 Task: Create a rule when custom fields attachments is set to a date not in this month by me.
Action: Mouse moved to (1003, 83)
Screenshot: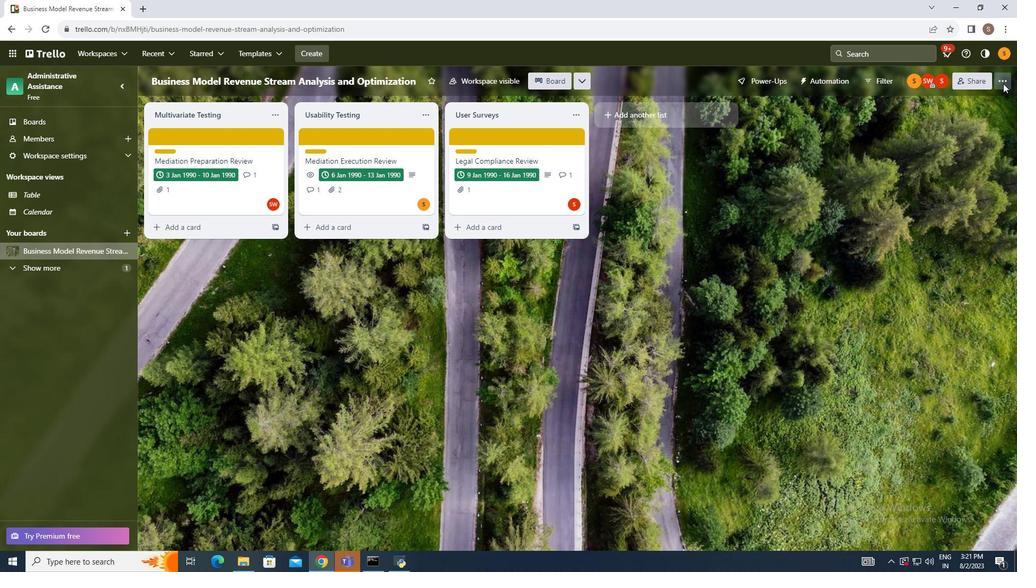 
Action: Mouse pressed left at (1003, 83)
Screenshot: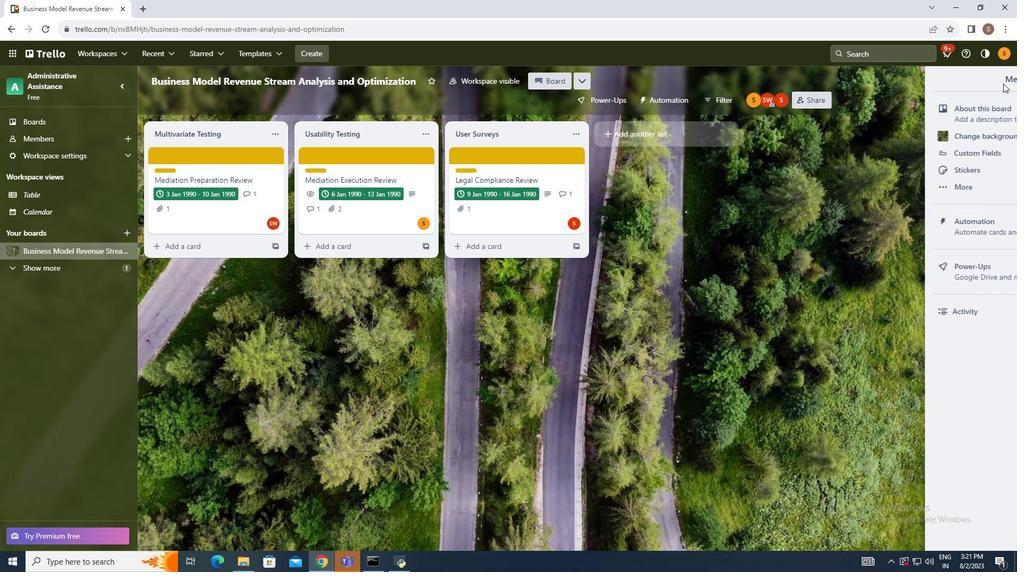 
Action: Mouse moved to (937, 223)
Screenshot: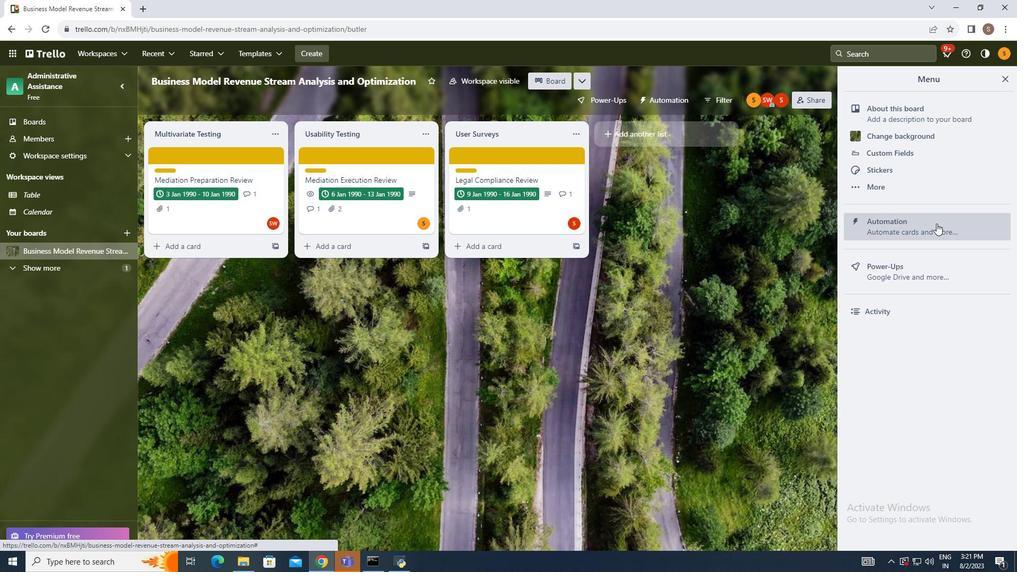 
Action: Mouse pressed left at (937, 223)
Screenshot: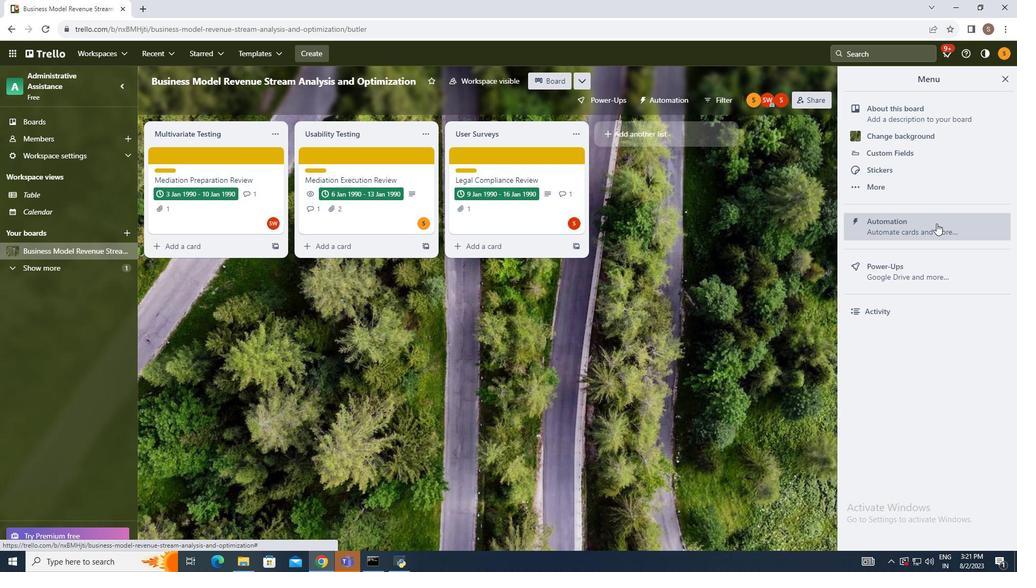 
Action: Mouse moved to (189, 190)
Screenshot: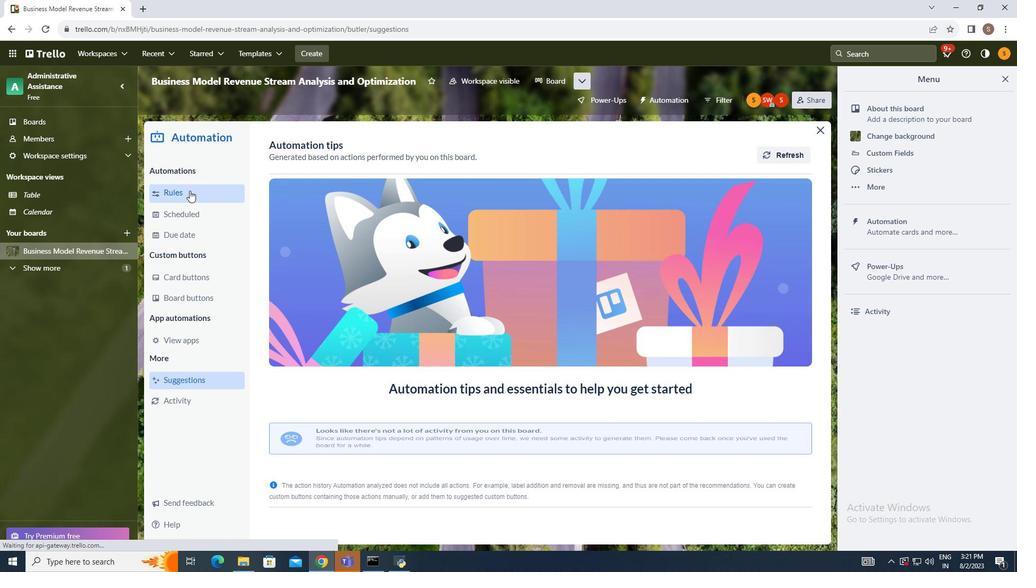 
Action: Mouse pressed left at (189, 190)
Screenshot: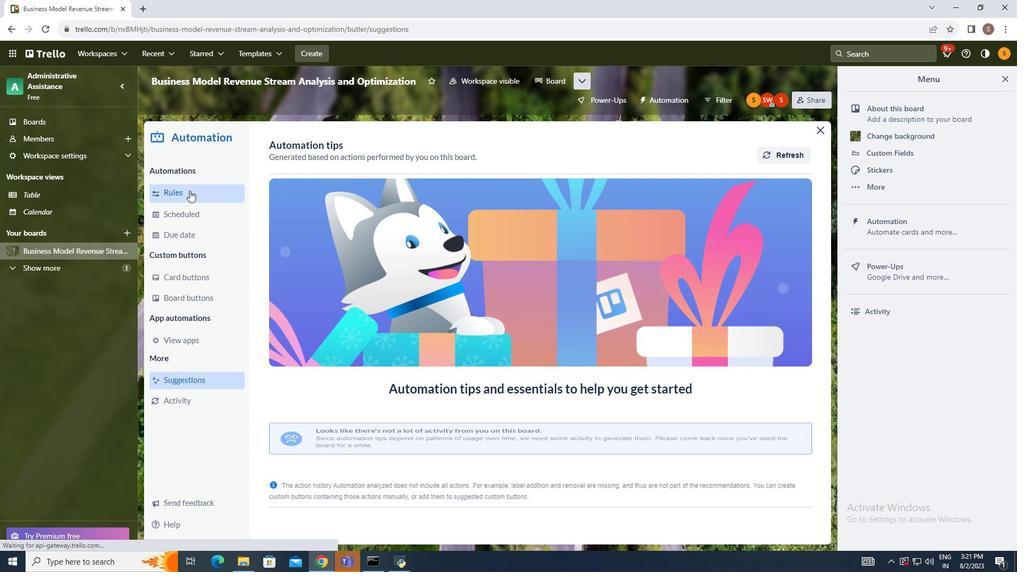 
Action: Mouse moved to (723, 149)
Screenshot: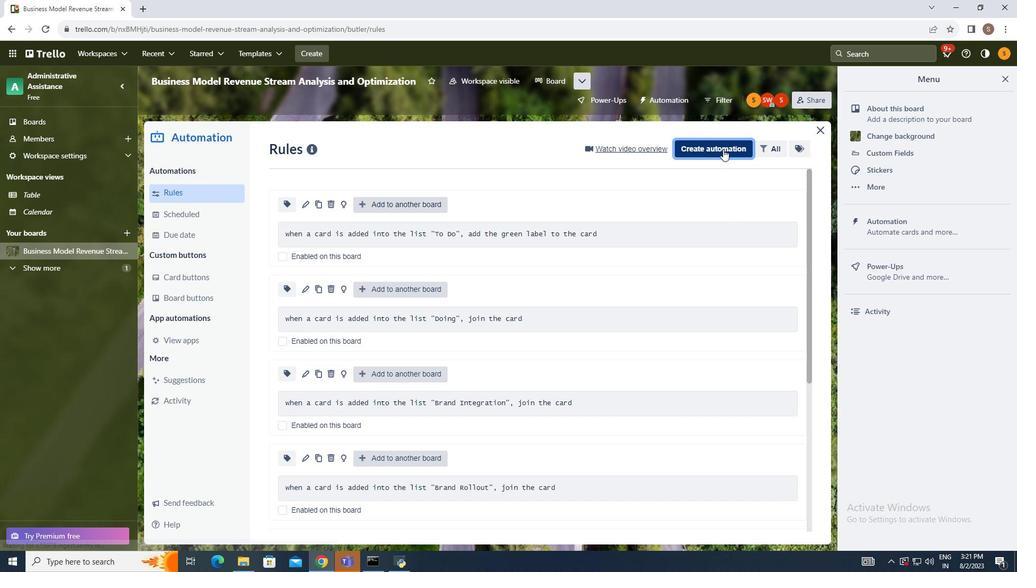 
Action: Mouse pressed left at (723, 149)
Screenshot: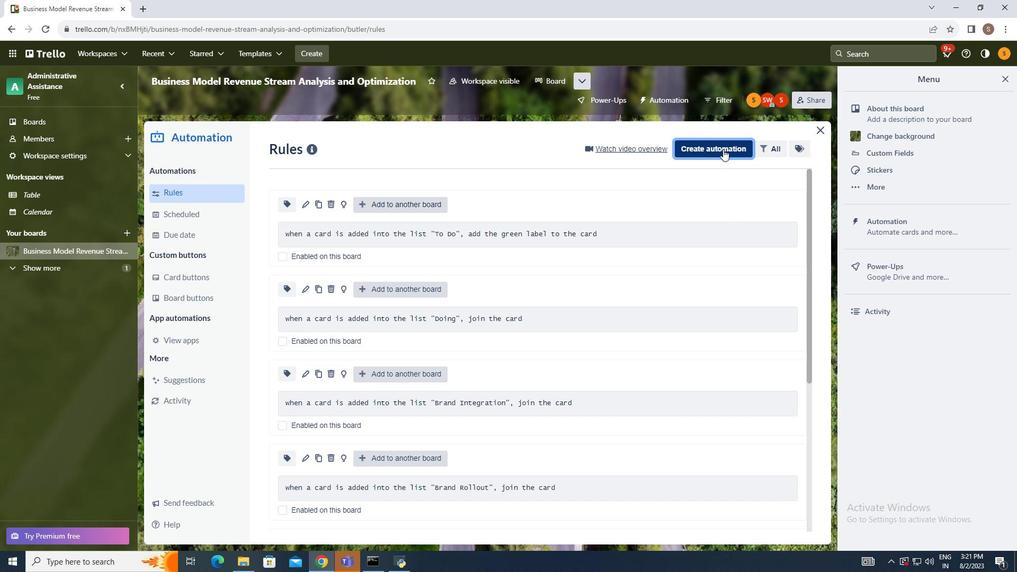 
Action: Mouse moved to (542, 252)
Screenshot: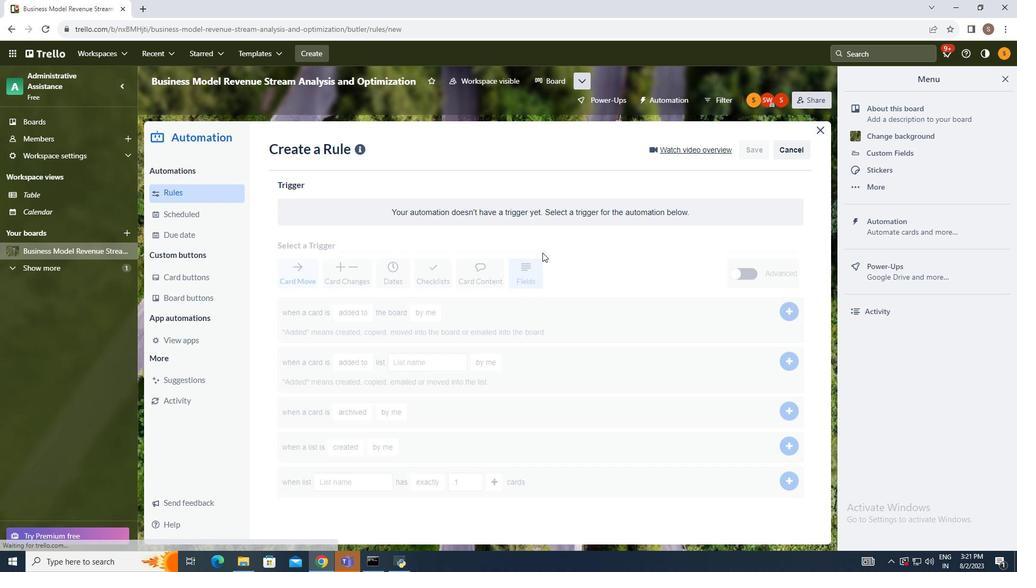 
Action: Mouse pressed left at (542, 252)
Screenshot: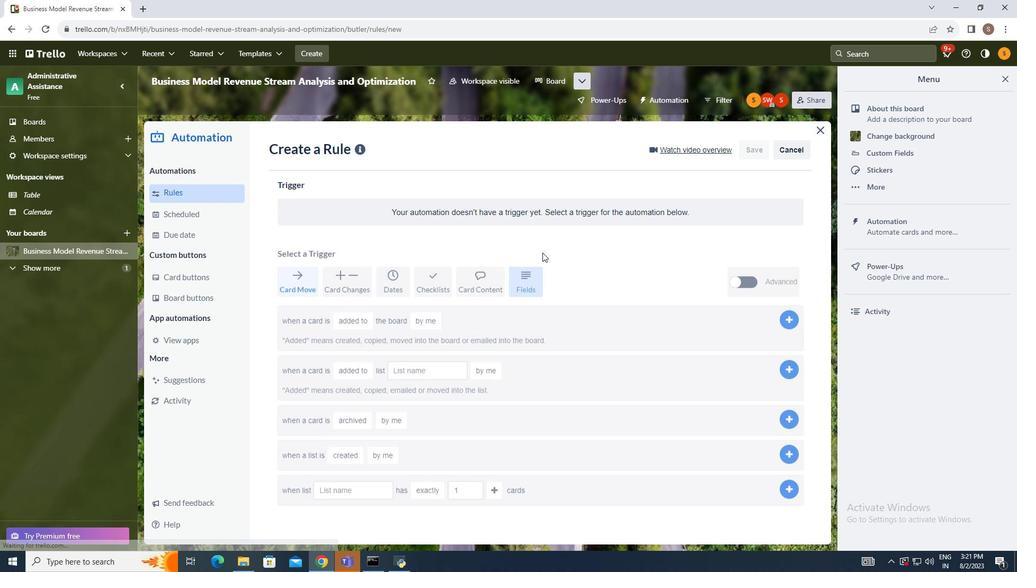 
Action: Mouse moved to (531, 293)
Screenshot: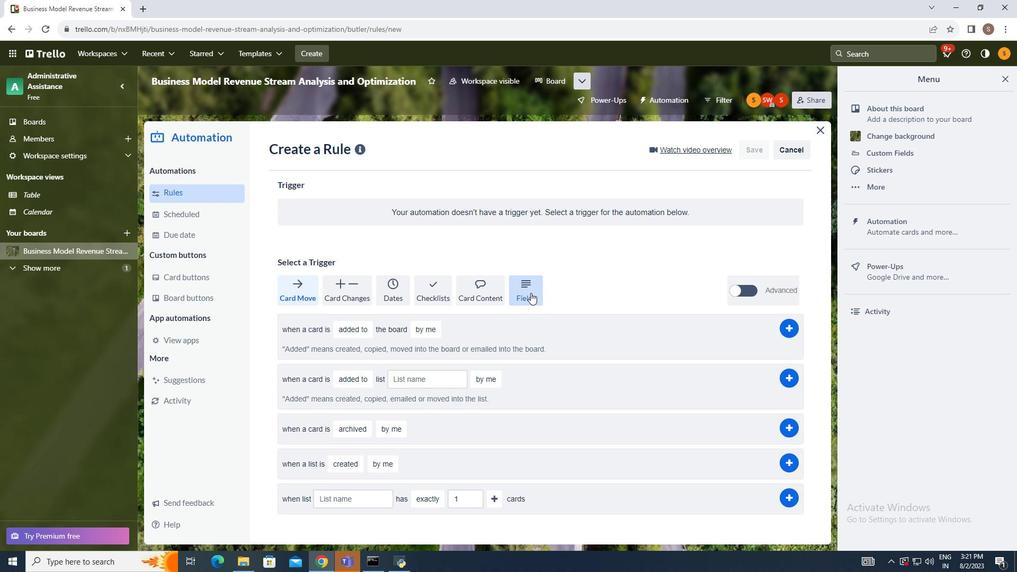 
Action: Mouse pressed left at (531, 293)
Screenshot: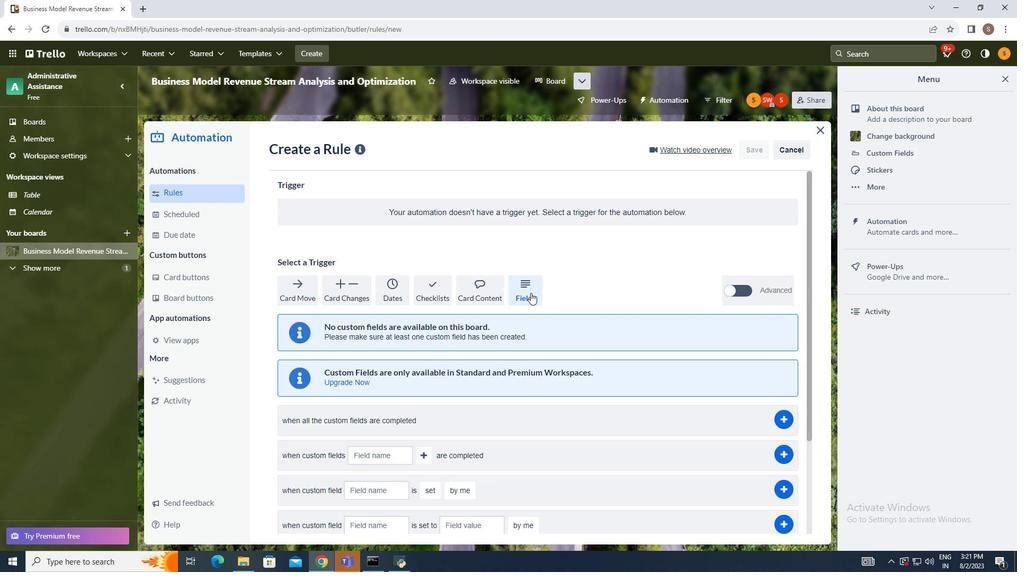 
Action: Mouse moved to (516, 364)
Screenshot: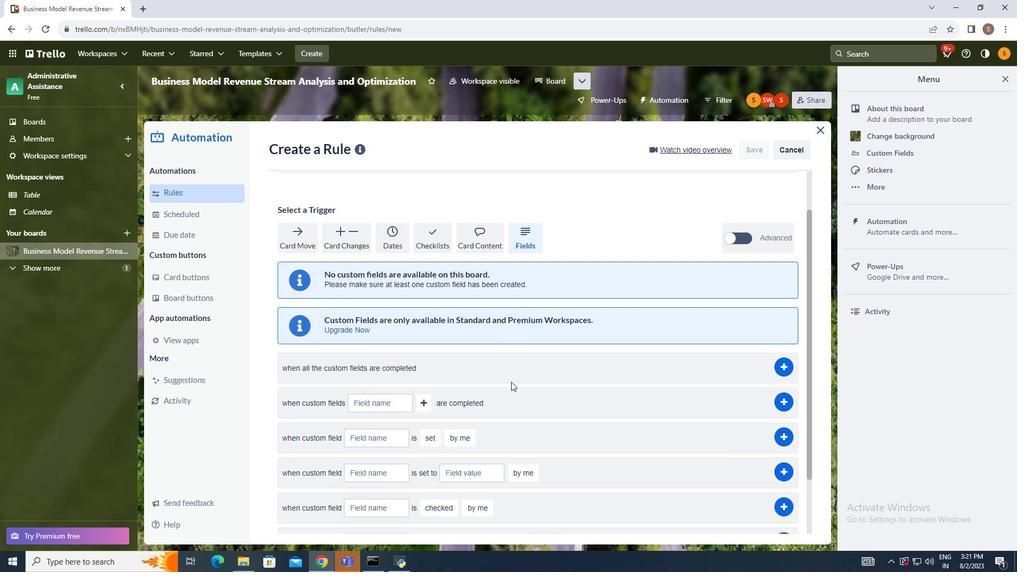 
Action: Mouse scrolled (516, 365) with delta (0, 0)
Screenshot: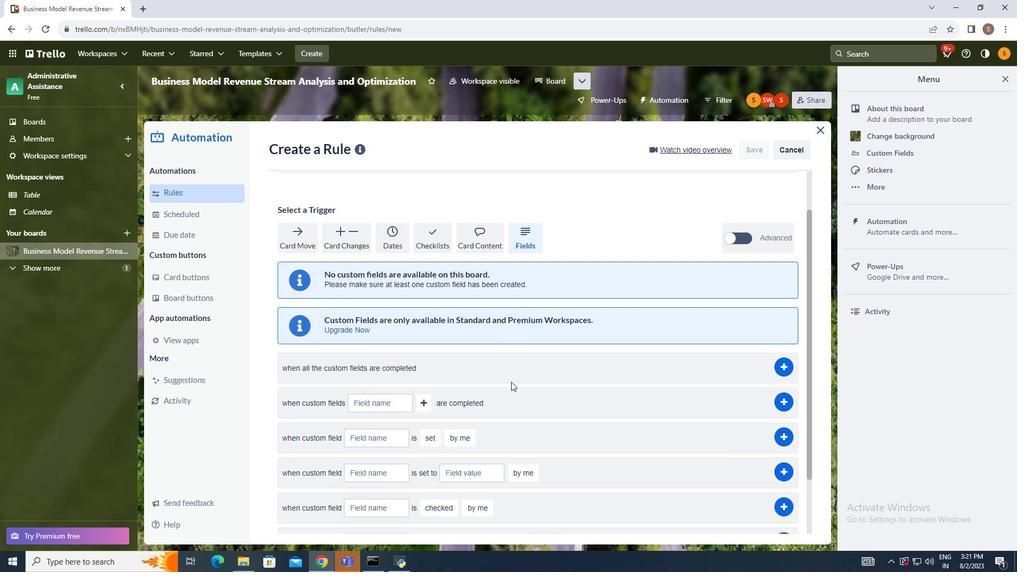 
Action: Mouse moved to (515, 374)
Screenshot: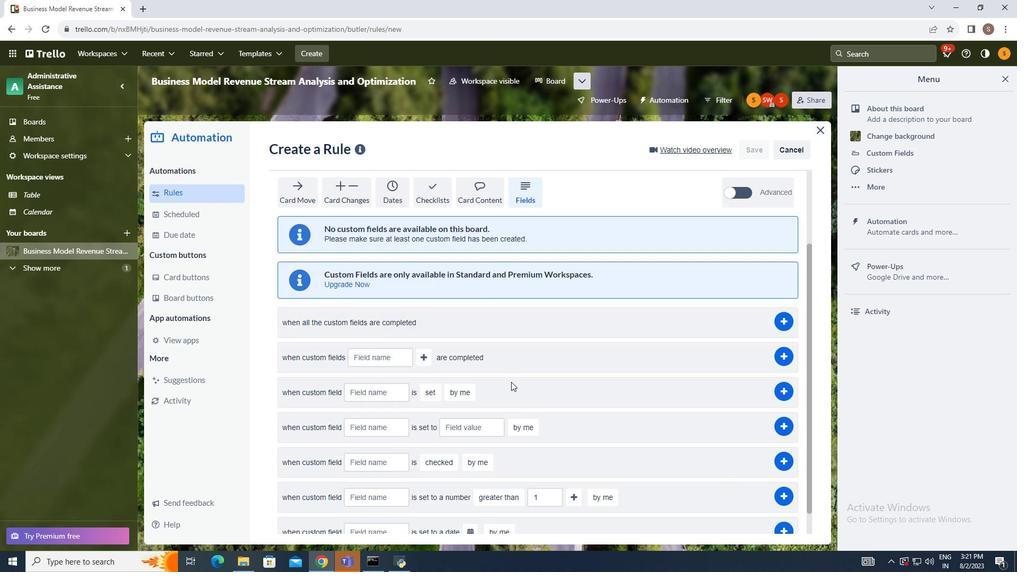 
Action: Mouse scrolled (515, 373) with delta (0, 0)
Screenshot: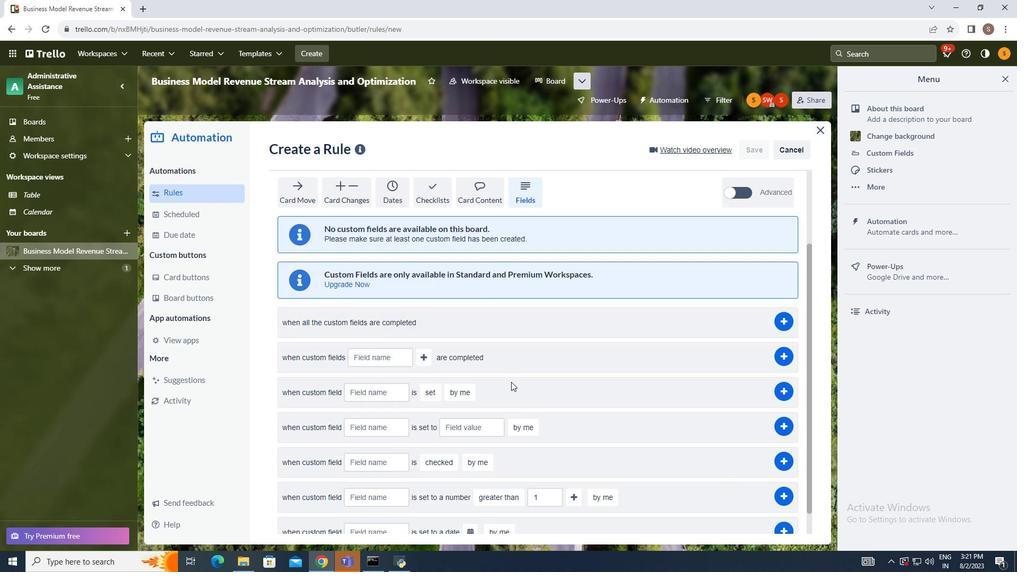 
Action: Mouse moved to (513, 379)
Screenshot: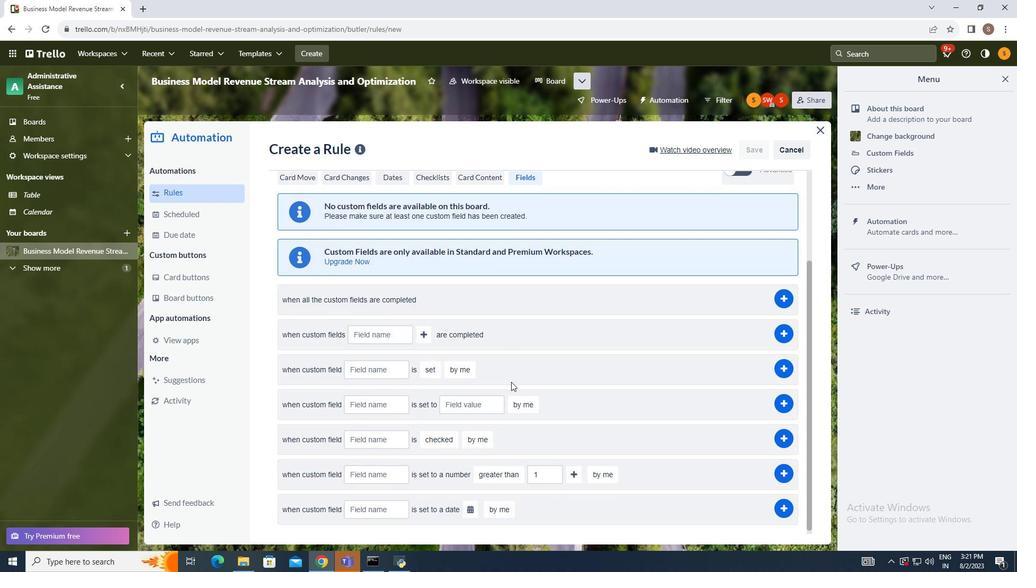 
Action: Mouse scrolled (513, 378) with delta (0, 0)
Screenshot: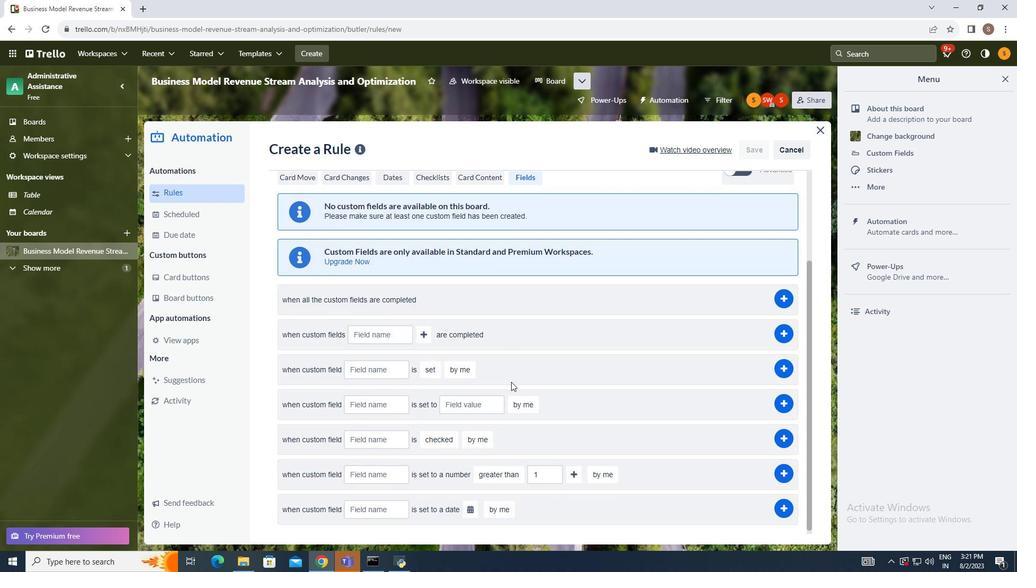 
Action: Mouse moved to (512, 381)
Screenshot: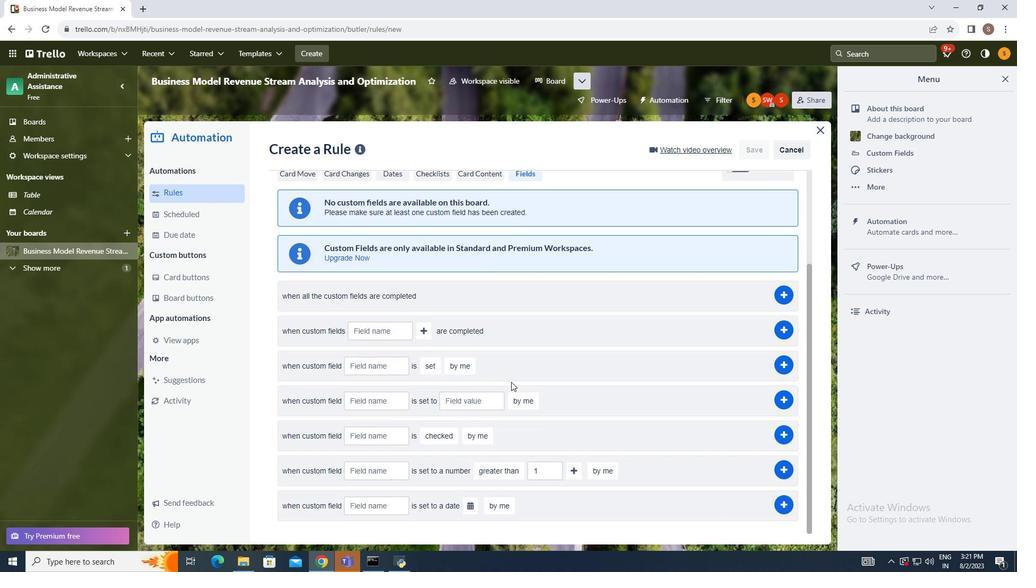 
Action: Mouse scrolled (512, 381) with delta (0, 0)
Screenshot: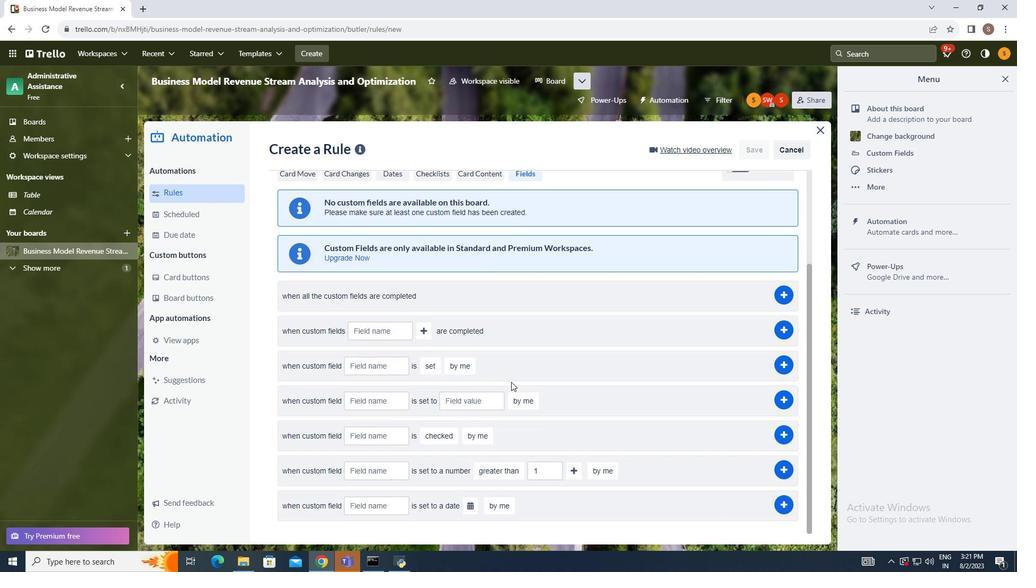 
Action: Mouse moved to (511, 382)
Screenshot: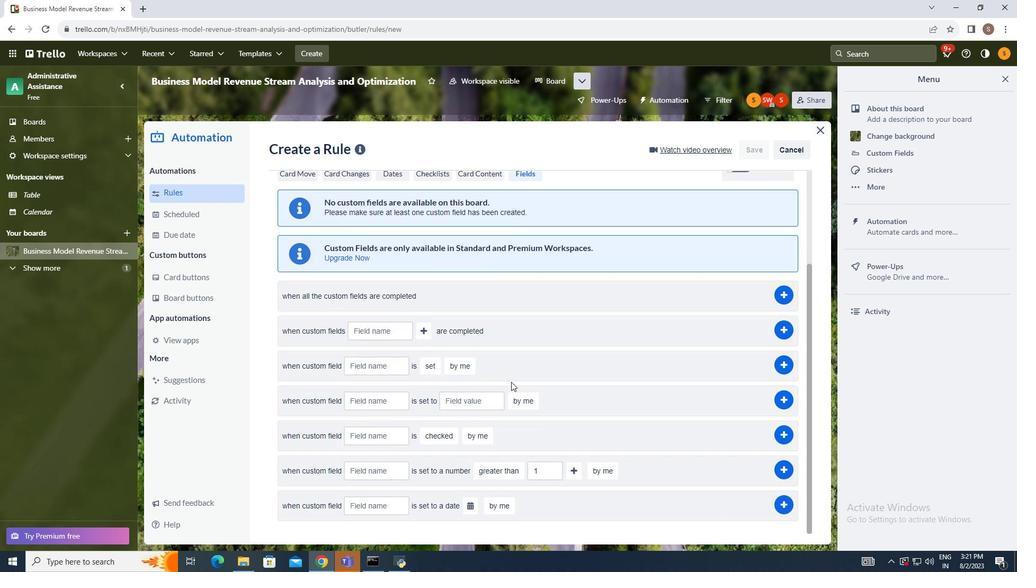 
Action: Mouse scrolled (511, 381) with delta (0, 0)
Screenshot: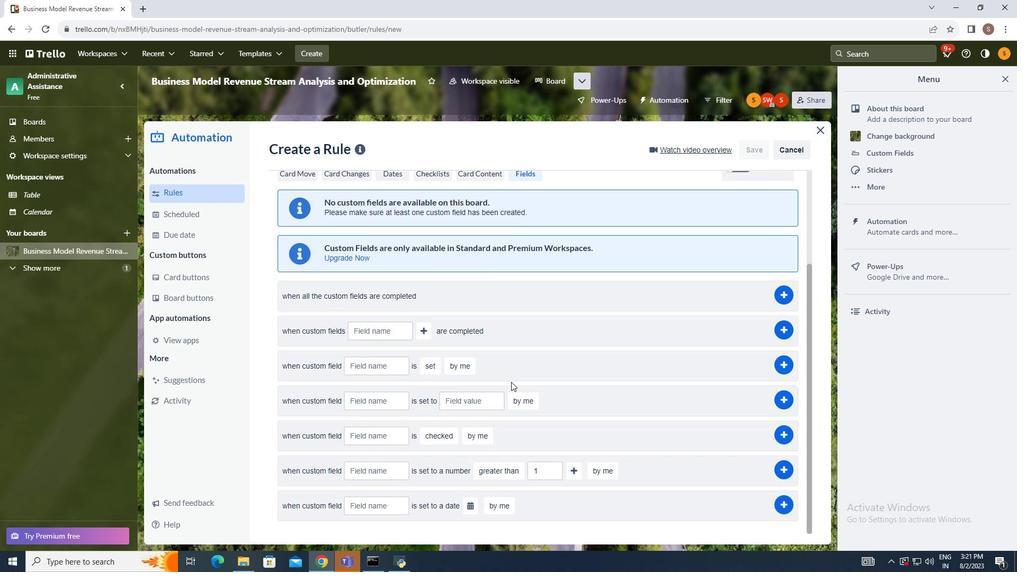 
Action: Mouse scrolled (511, 381) with delta (0, 0)
Screenshot: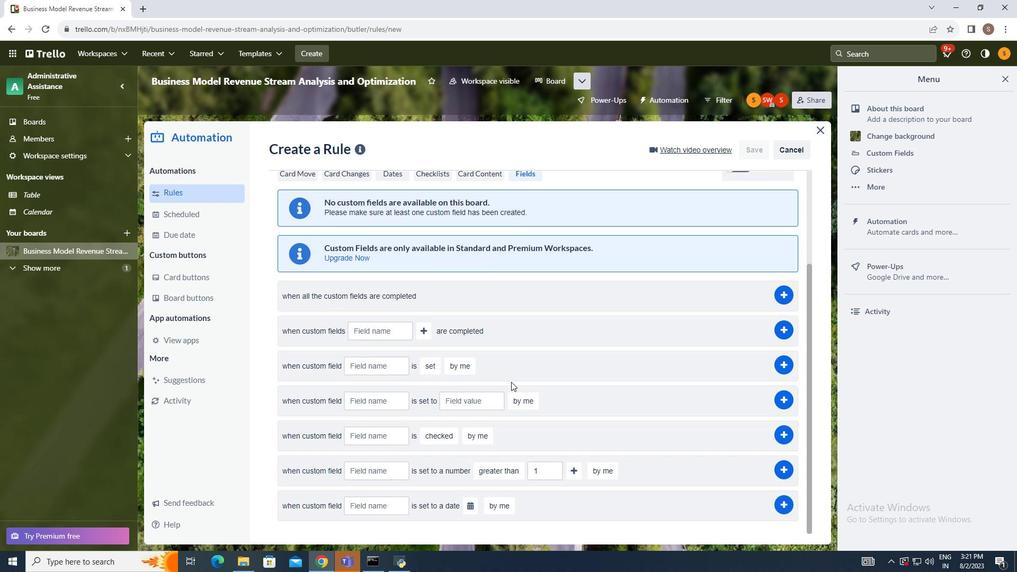 
Action: Mouse moved to (366, 508)
Screenshot: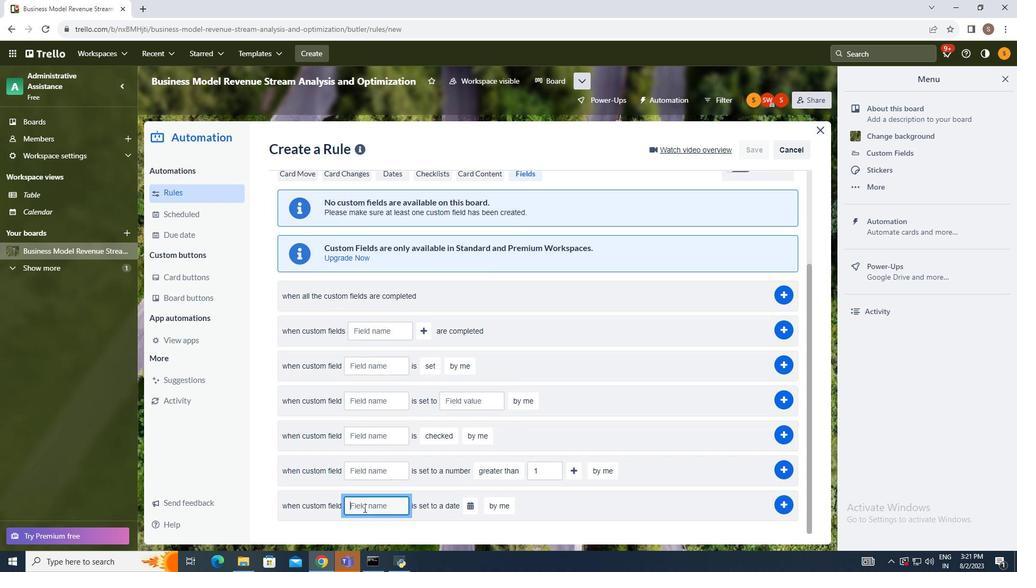 
Action: Mouse pressed left at (366, 508)
Screenshot: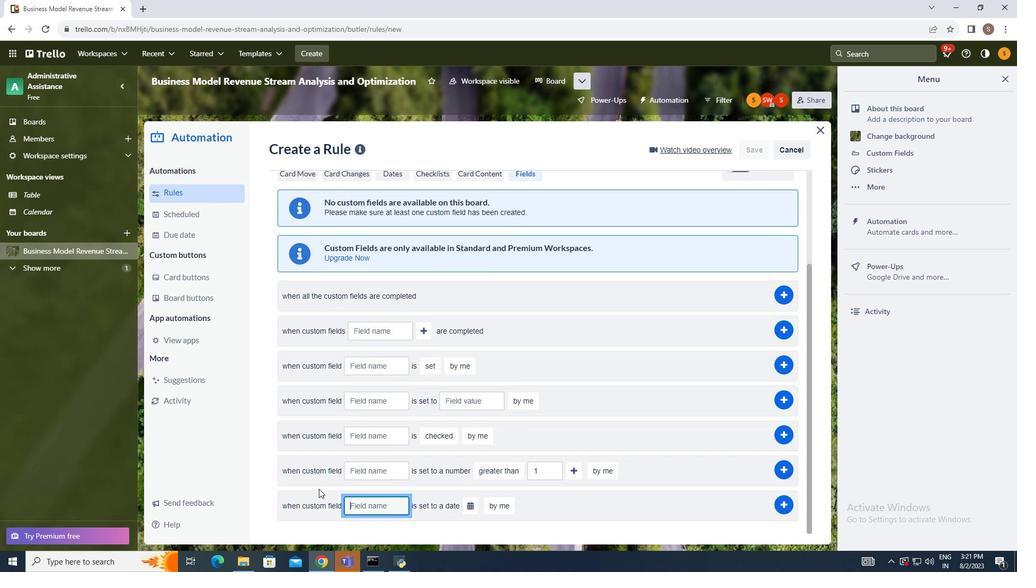 
Action: Mouse moved to (249, 453)
Screenshot: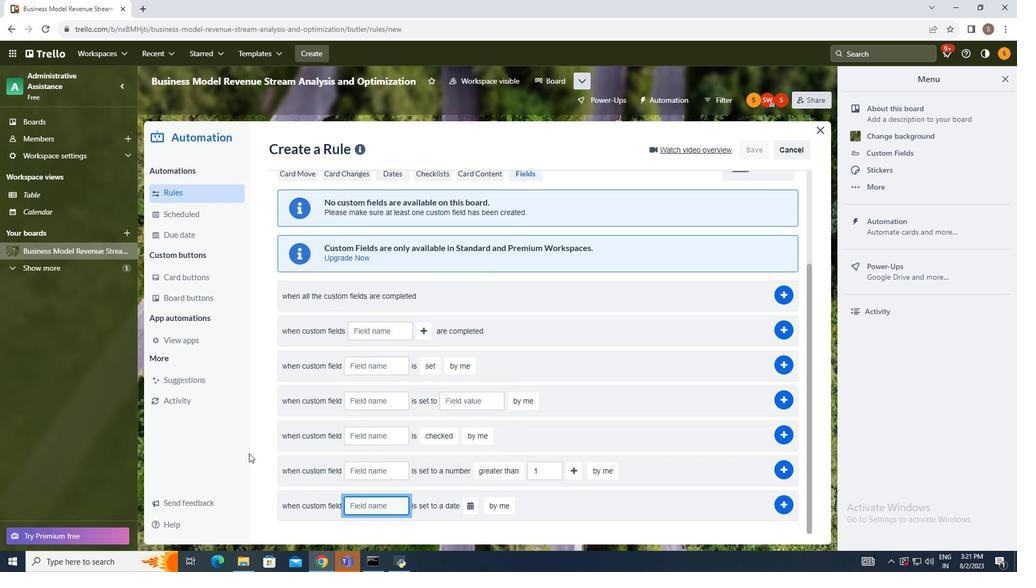 
Action: Key pressed attachments
Screenshot: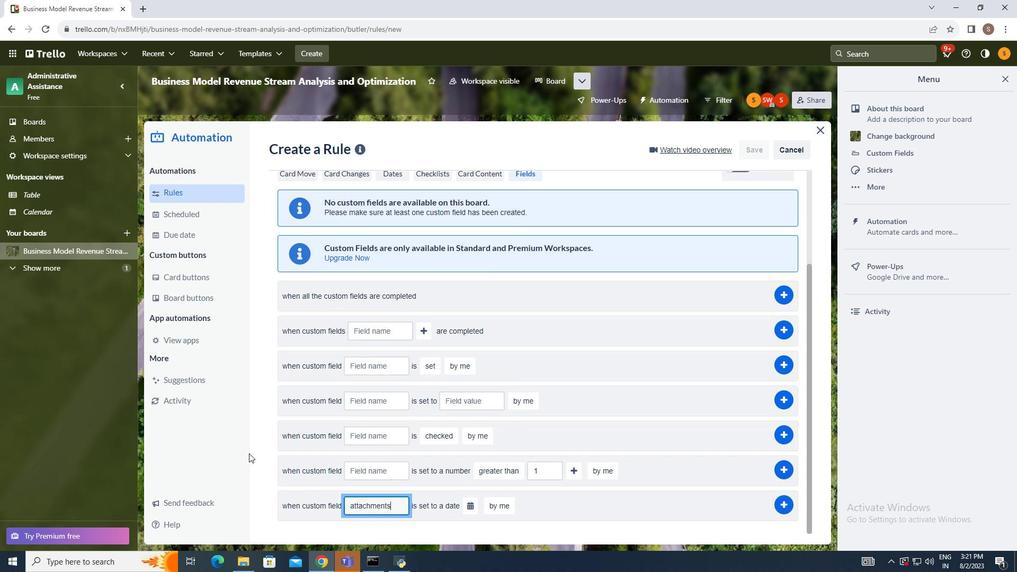 
Action: Mouse moved to (470, 508)
Screenshot: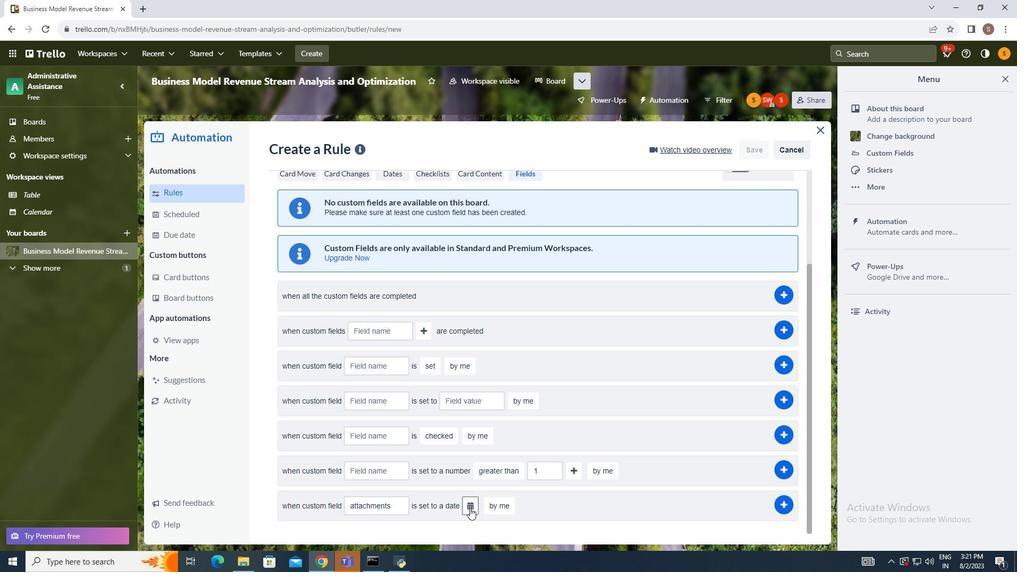 
Action: Mouse pressed left at (470, 508)
Screenshot: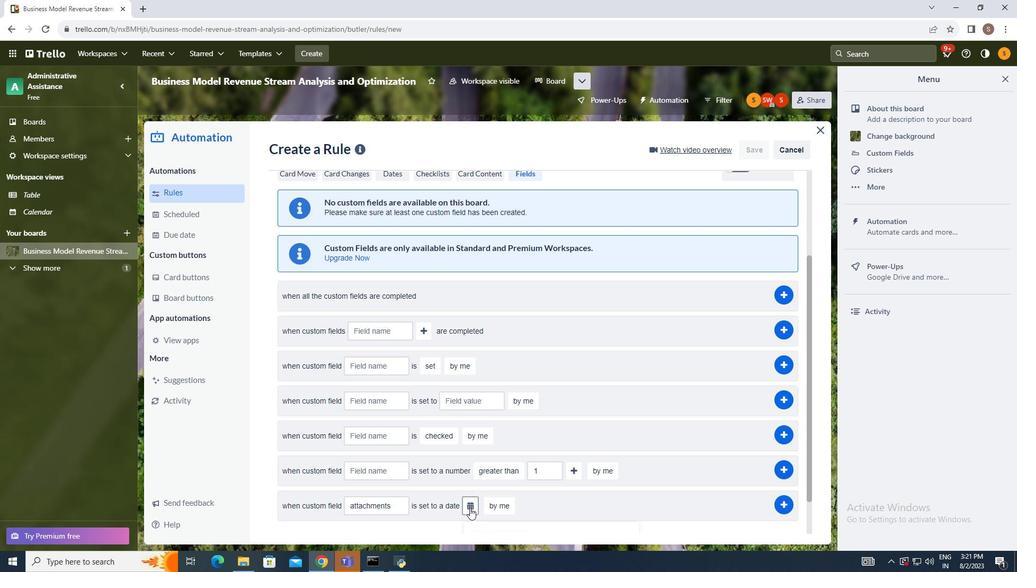 
Action: Mouse moved to (469, 508)
Screenshot: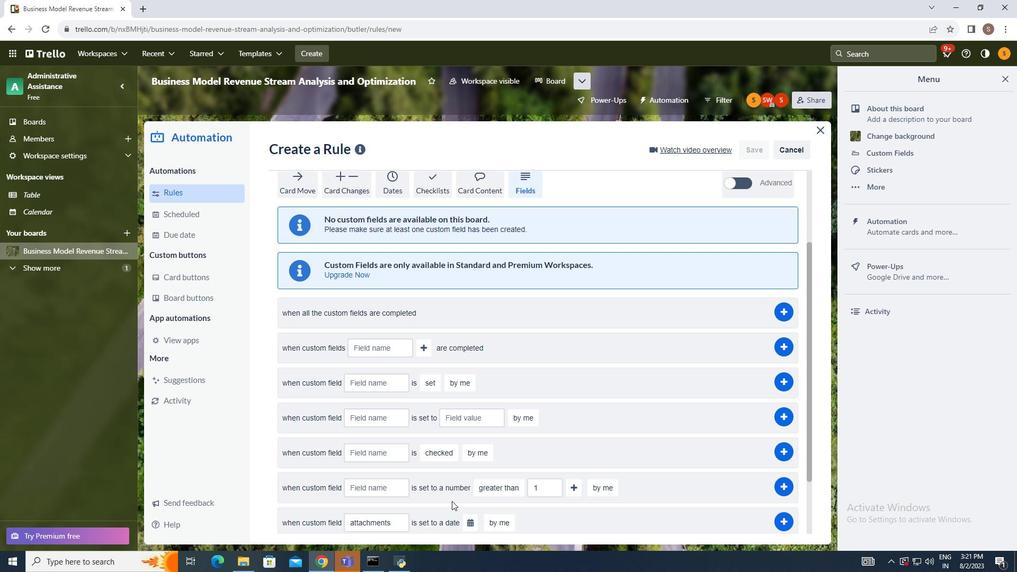 
Action: Mouse scrolled (469, 508) with delta (0, 0)
Screenshot: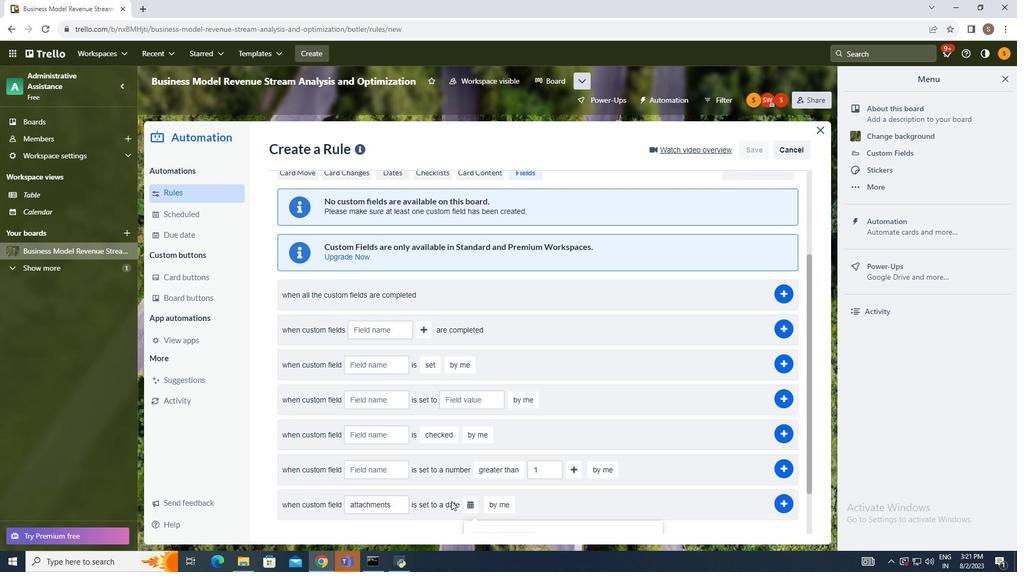 
Action: Mouse moved to (462, 505)
Screenshot: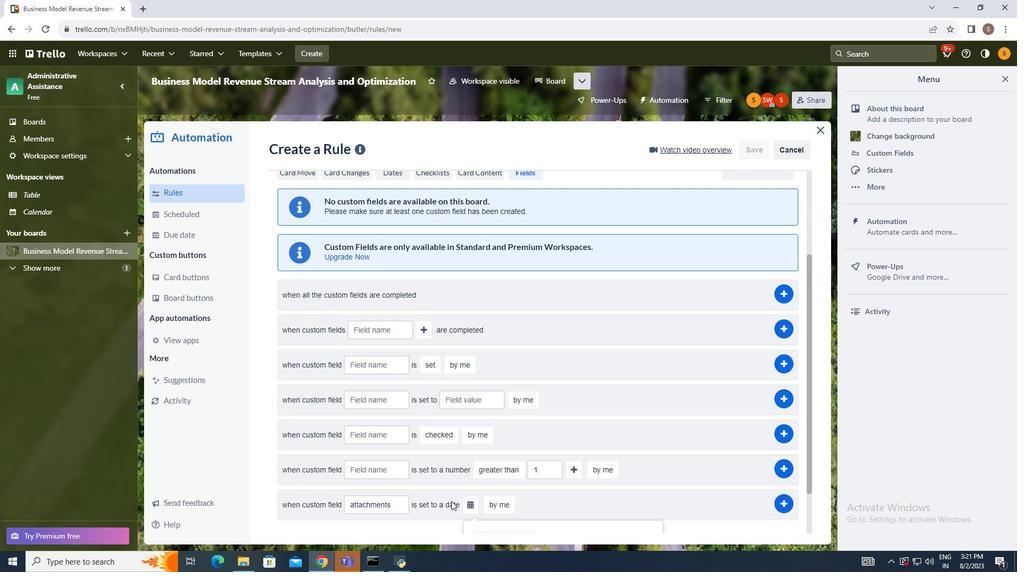 
Action: Mouse scrolled (462, 505) with delta (0, 0)
Screenshot: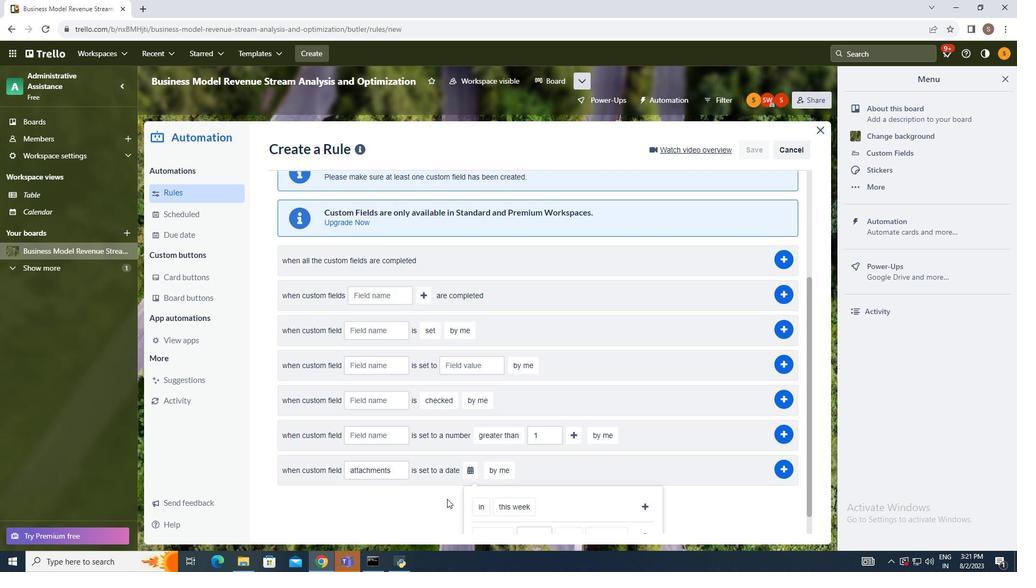 
Action: Mouse moved to (453, 503)
Screenshot: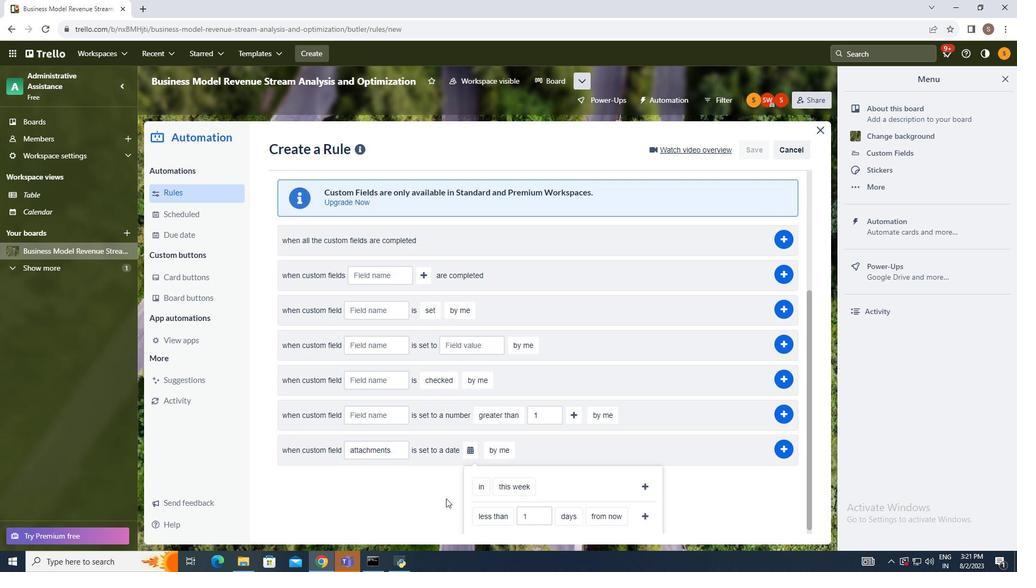 
Action: Mouse scrolled (454, 502) with delta (0, 0)
Screenshot: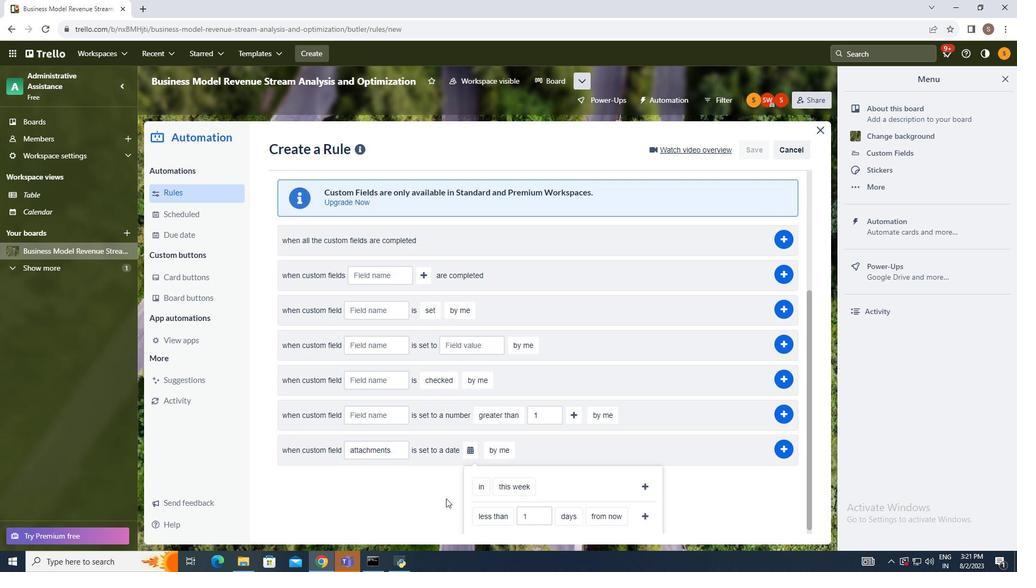 
Action: Mouse moved to (447, 499)
Screenshot: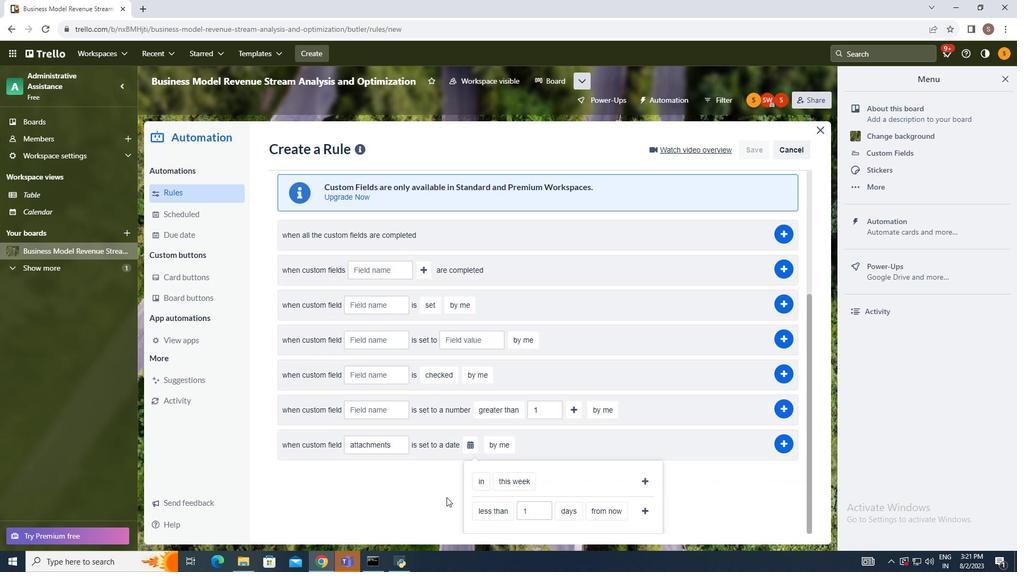 
Action: Mouse scrolled (450, 499) with delta (0, 0)
Screenshot: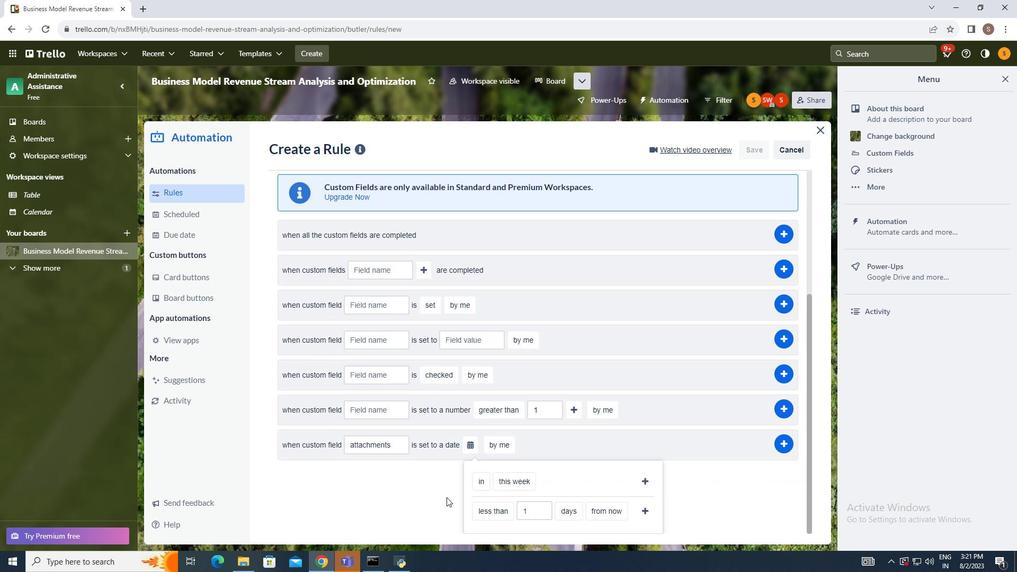 
Action: Mouse moved to (447, 499)
Screenshot: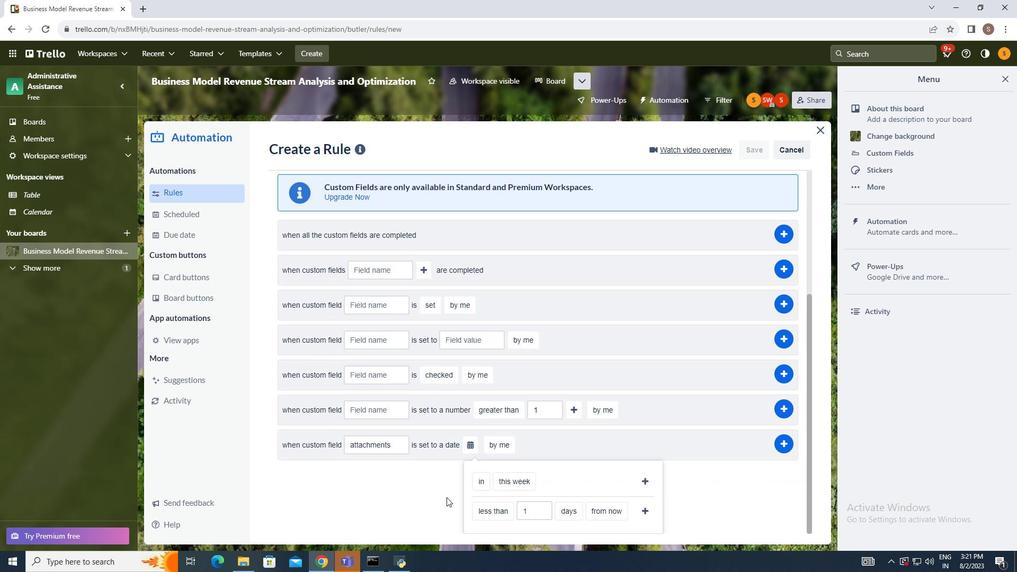 
Action: Mouse scrolled (447, 498) with delta (0, 0)
Screenshot: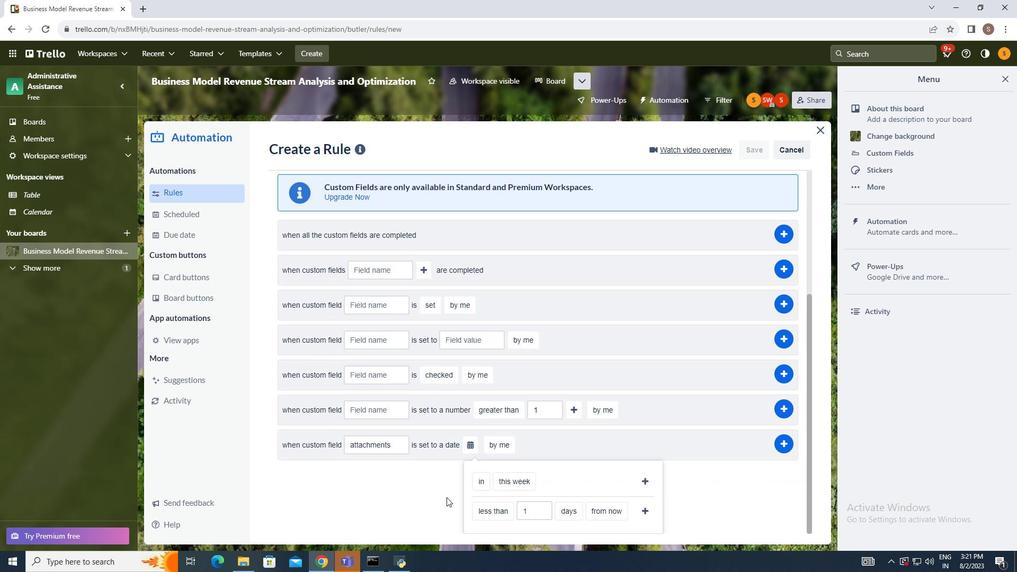 
Action: Mouse moved to (446, 498)
Screenshot: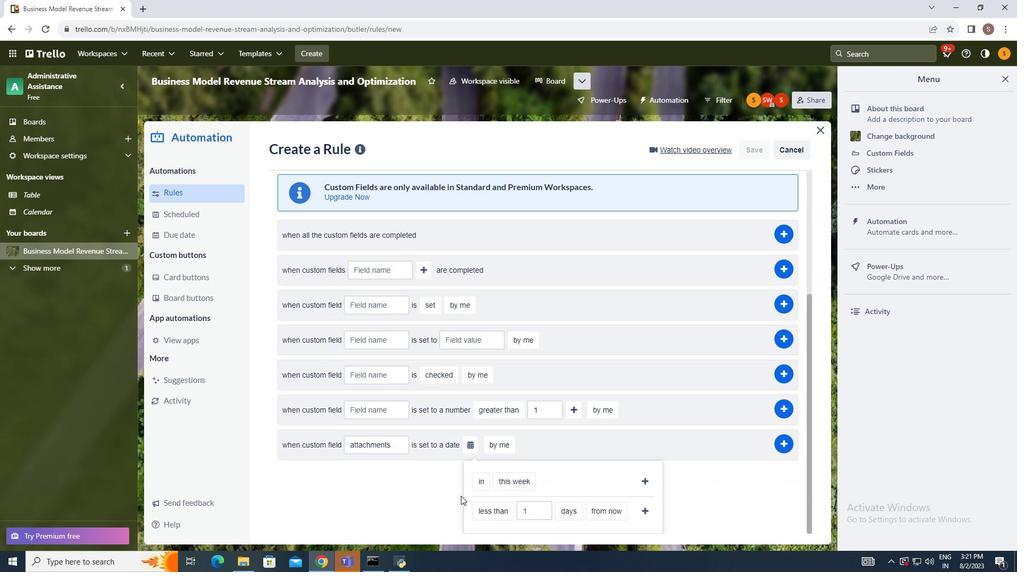 
Action: Mouse scrolled (446, 498) with delta (0, 0)
Screenshot: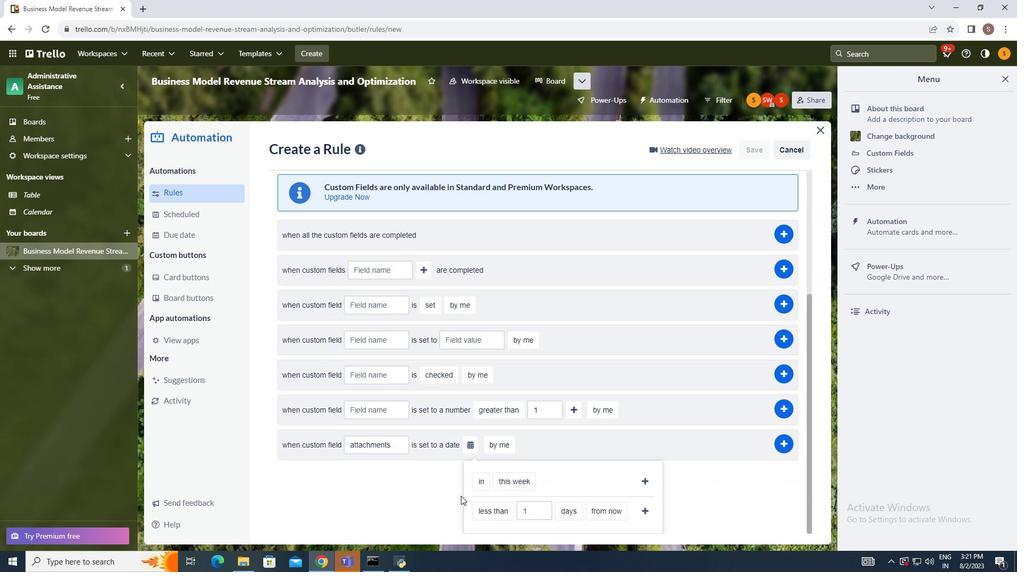 
Action: Mouse moved to (480, 484)
Screenshot: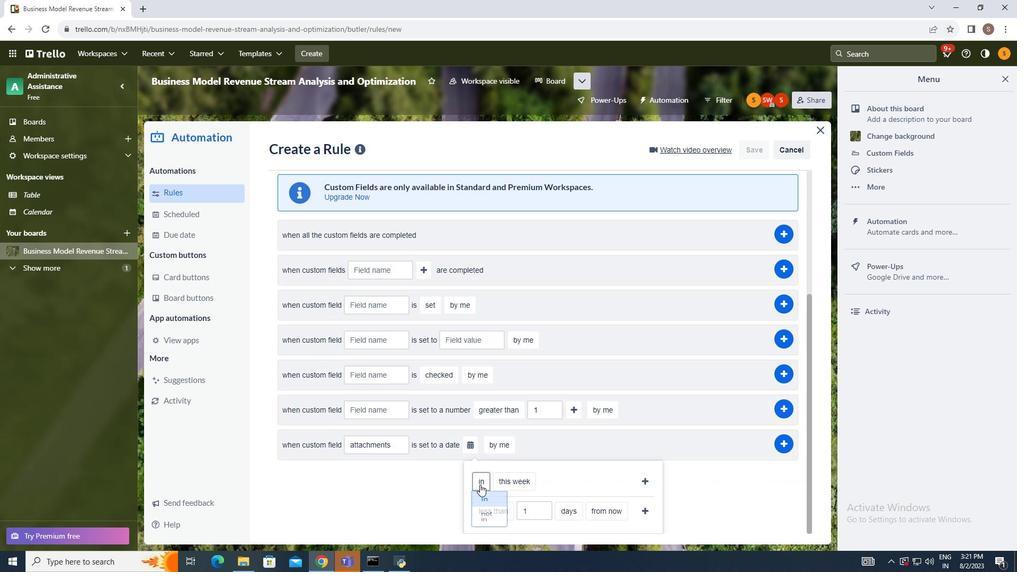 
Action: Mouse pressed left at (480, 484)
Screenshot: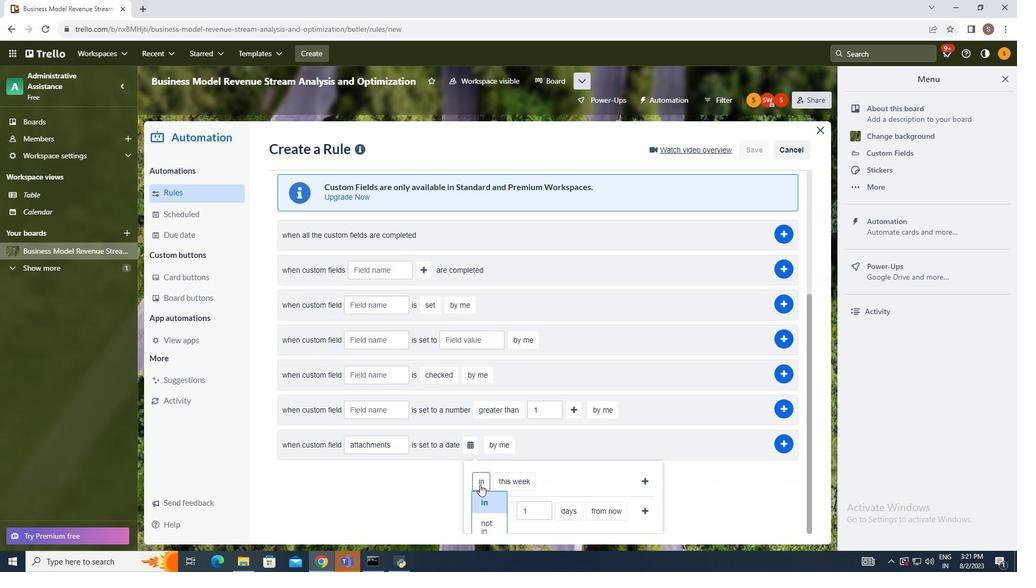 
Action: Mouse moved to (484, 521)
Screenshot: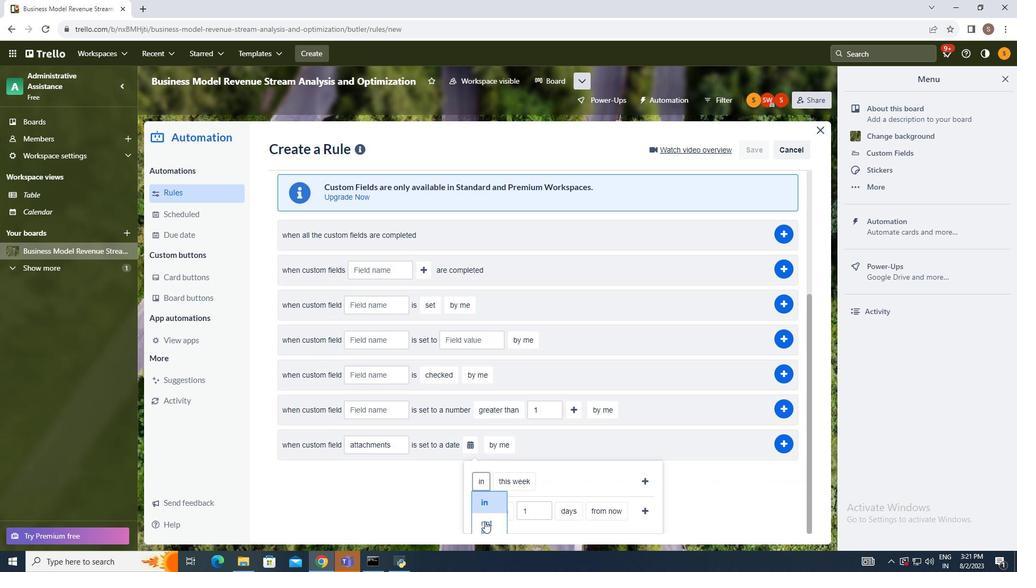
Action: Mouse pressed left at (484, 521)
Screenshot: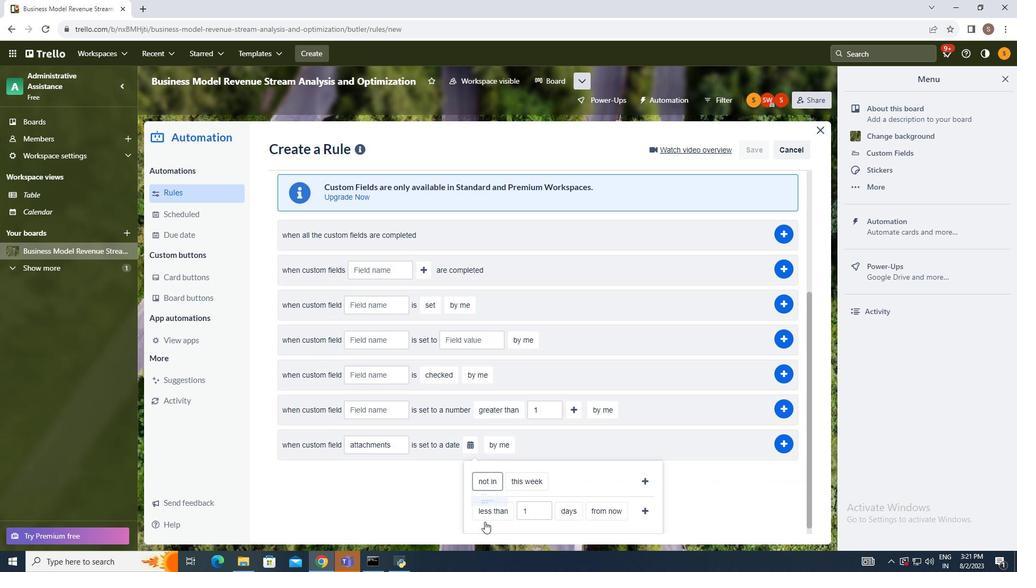 
Action: Mouse moved to (533, 479)
Screenshot: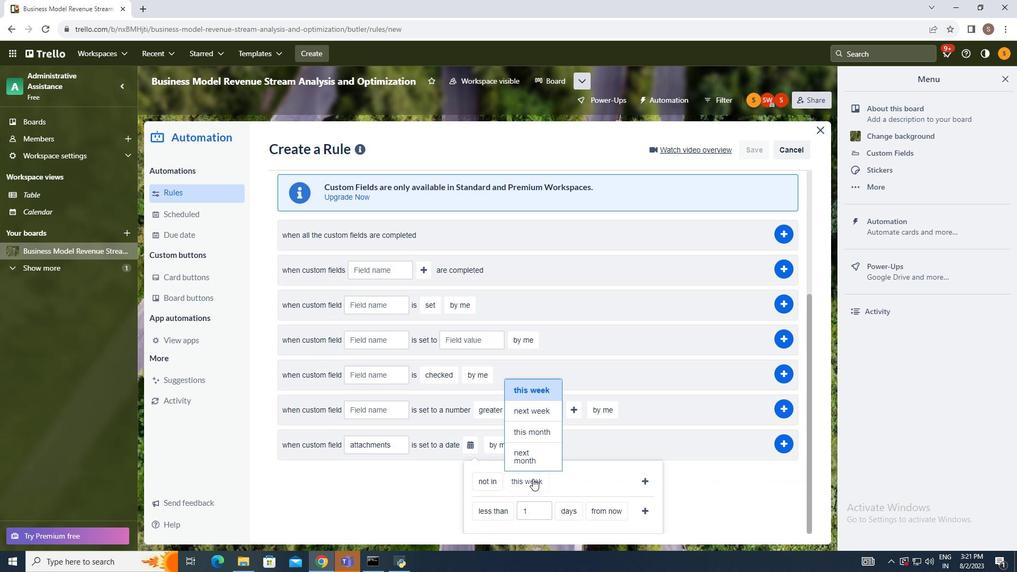 
Action: Mouse pressed left at (533, 479)
Screenshot: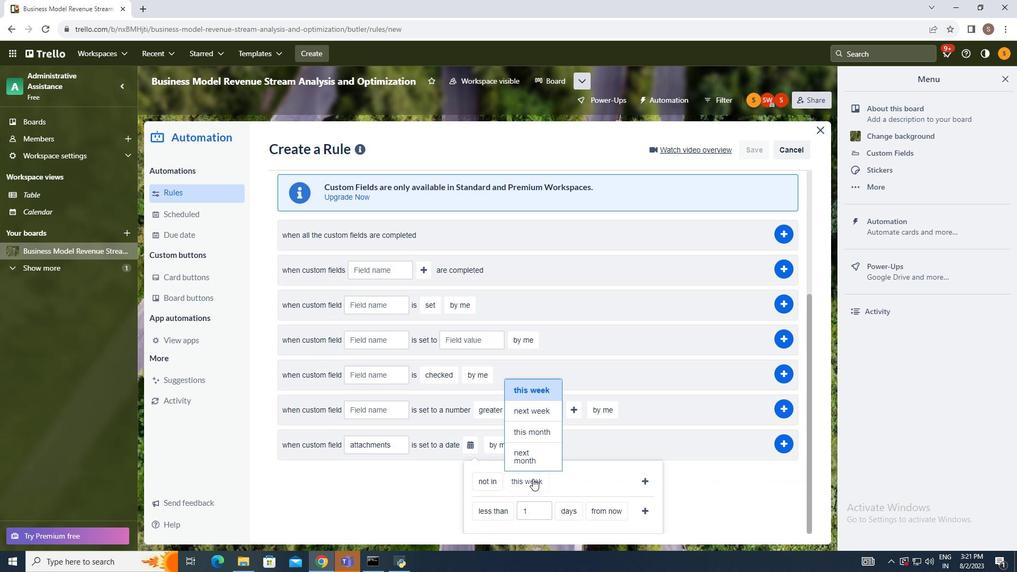 
Action: Mouse moved to (526, 431)
Screenshot: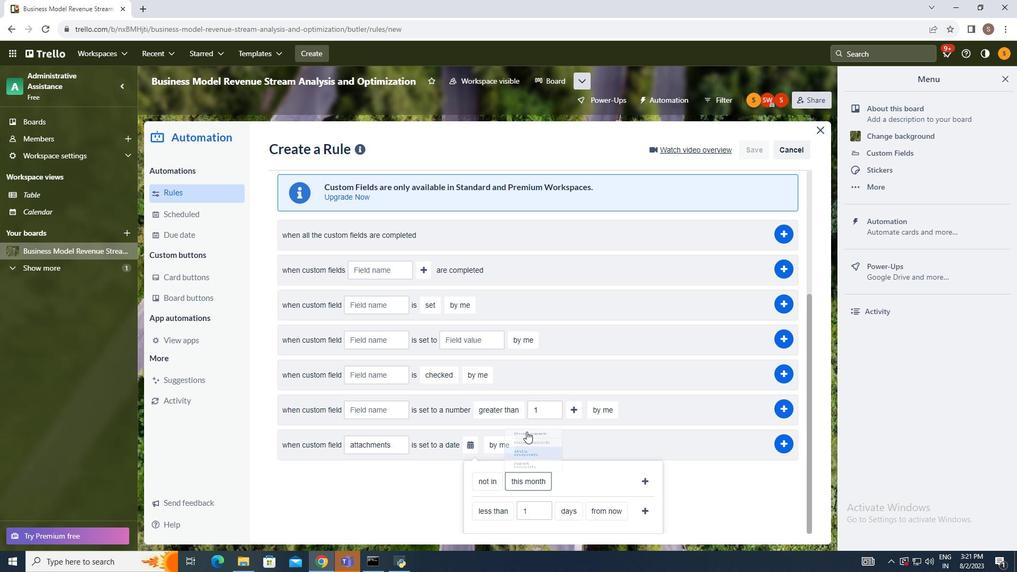 
Action: Mouse pressed left at (526, 431)
Screenshot: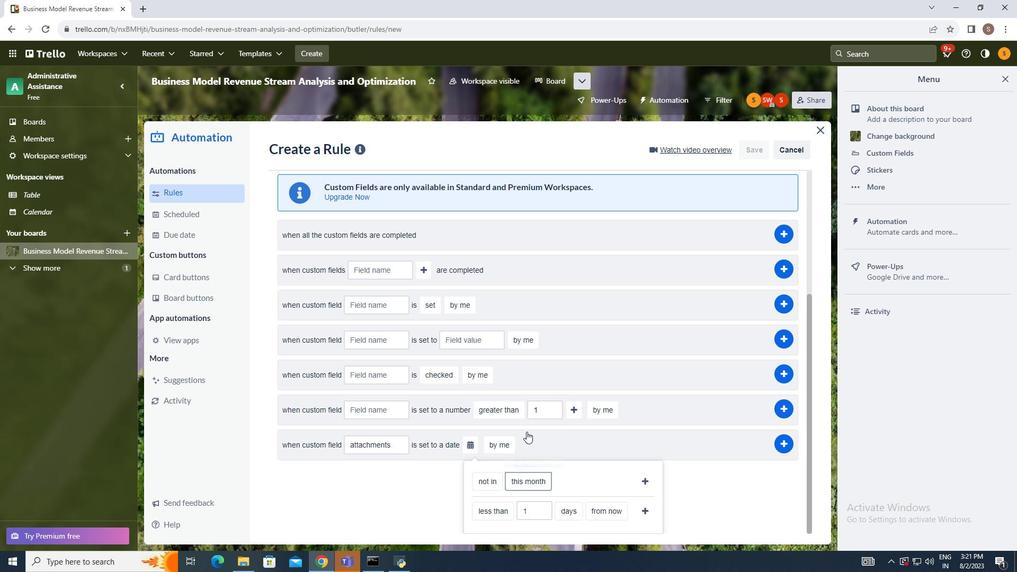 
Action: Mouse moved to (642, 478)
Screenshot: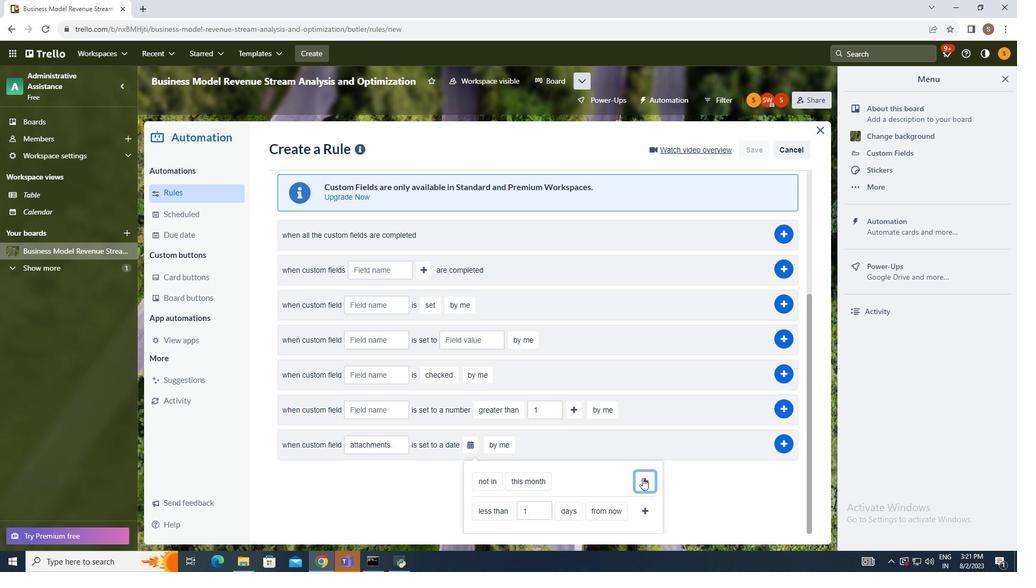 
Action: Mouse pressed left at (642, 478)
Screenshot: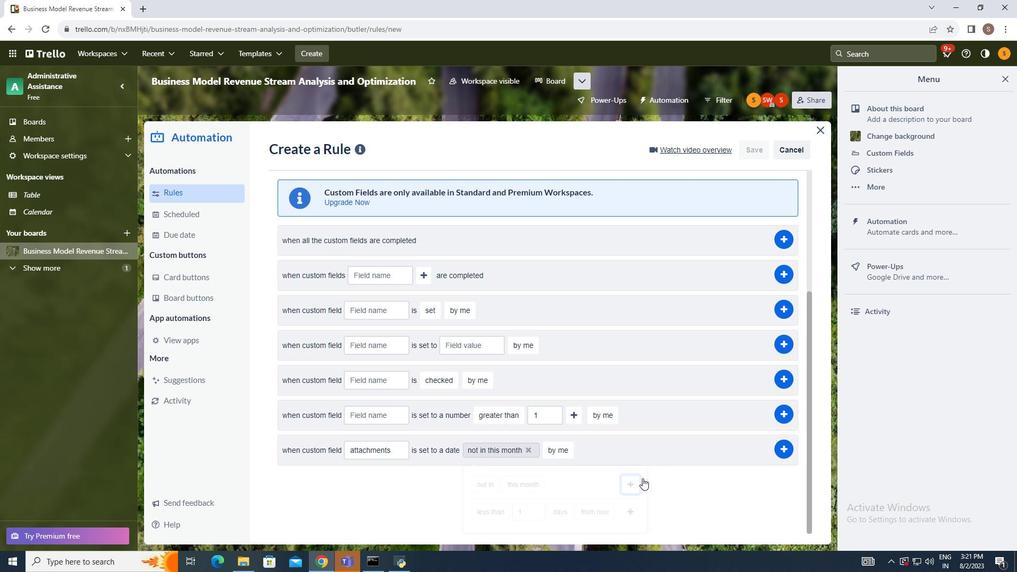 
Action: Mouse moved to (781, 505)
Screenshot: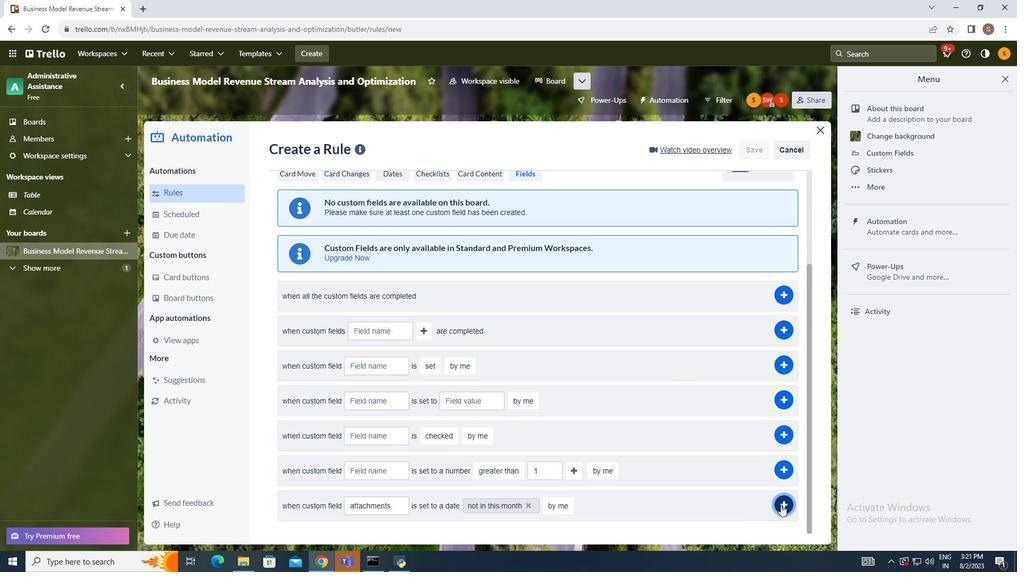 
Action: Mouse pressed left at (781, 505)
Screenshot: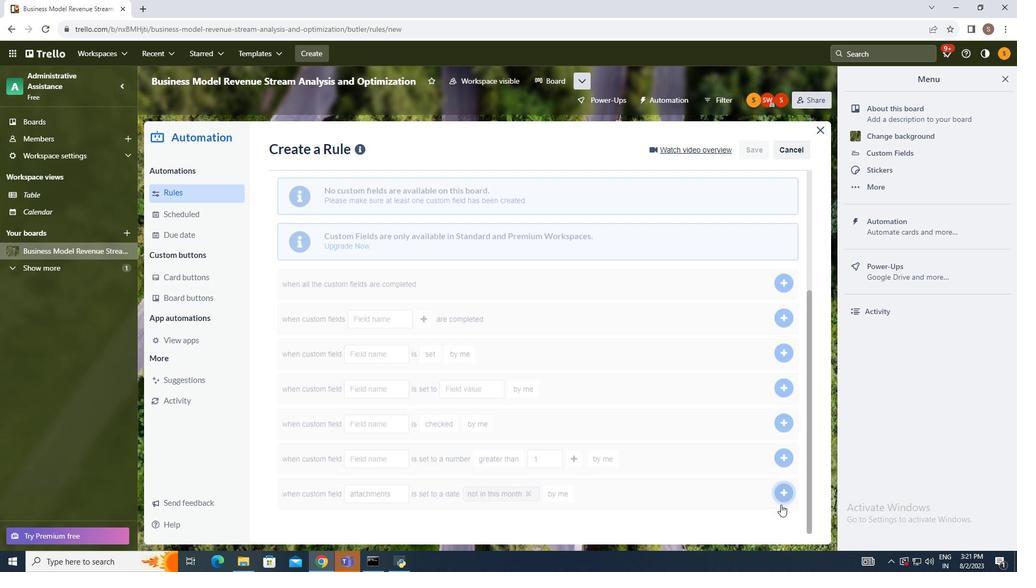 
Action: Mouse moved to (860, 458)
Screenshot: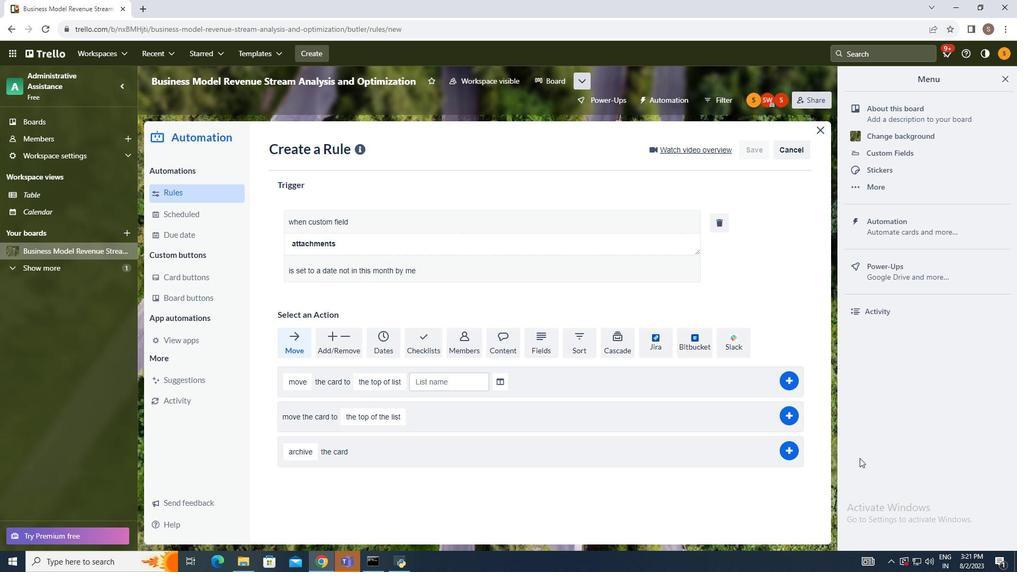 
